 Task: Plan a virtual team-building dance party for the 9th at 9:30 PM.
Action: Mouse moved to (41, 76)
Screenshot: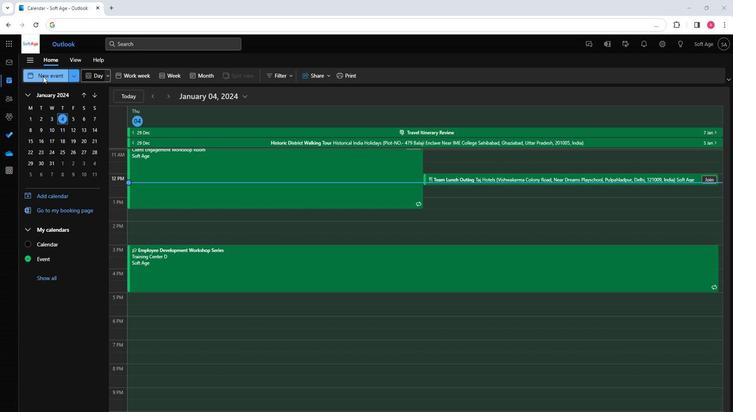 
Action: Mouse pressed left at (41, 76)
Screenshot: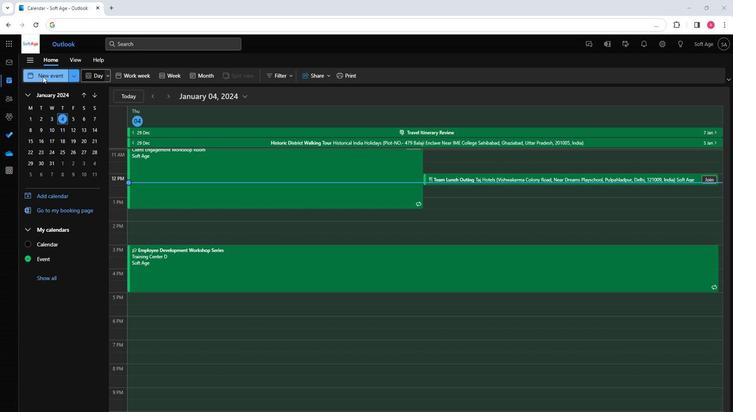 
Action: Mouse moved to (198, 182)
Screenshot: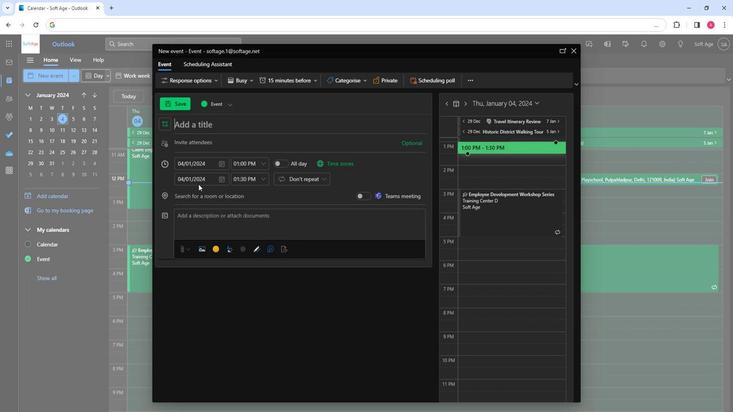 
Action: Key pressed <Key.shift>Virtual<Key.space><Key.shift><Key.shift><Key.shift>Team-building<Key.space><Key.shift>d<Key.backspace><Key.shift>Dance<Key.space><Key.shift>Party
Screenshot: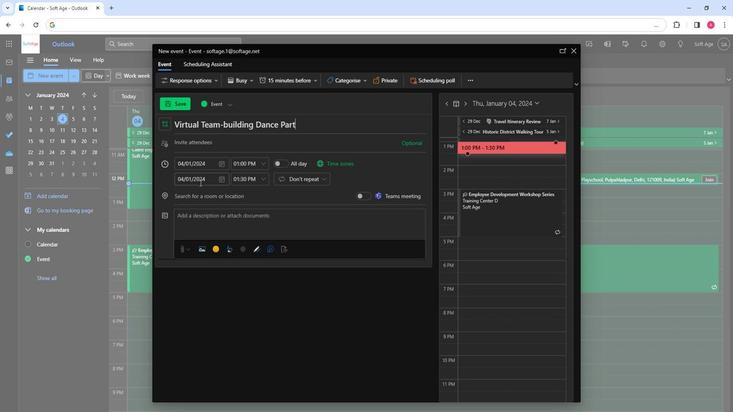 
Action: Mouse moved to (216, 140)
Screenshot: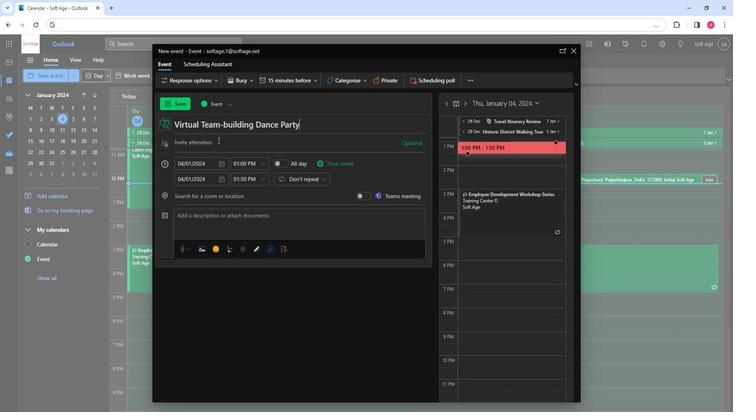 
Action: Mouse pressed left at (216, 140)
Screenshot: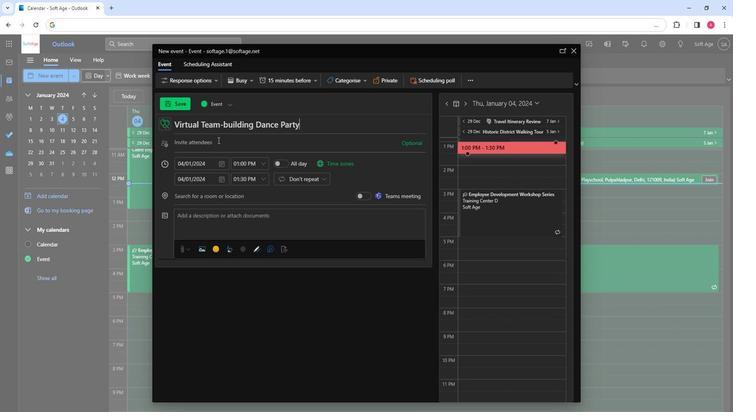 
Action: Key pressed so
Screenshot: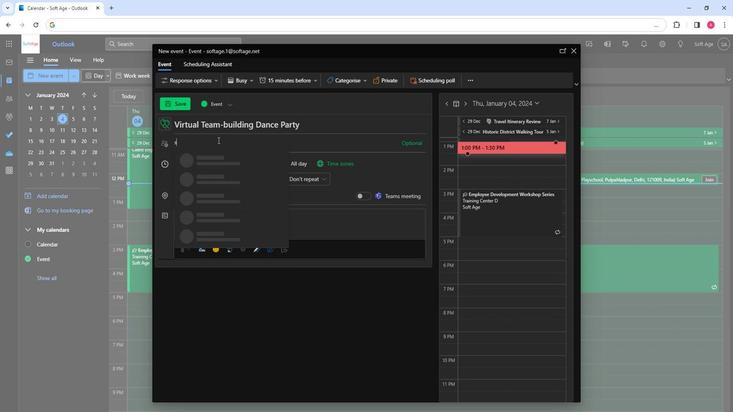
Action: Mouse moved to (210, 163)
Screenshot: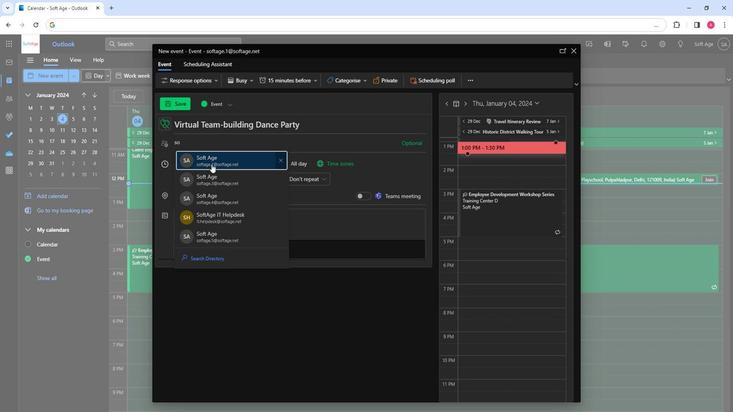 
Action: Mouse pressed left at (210, 163)
Screenshot: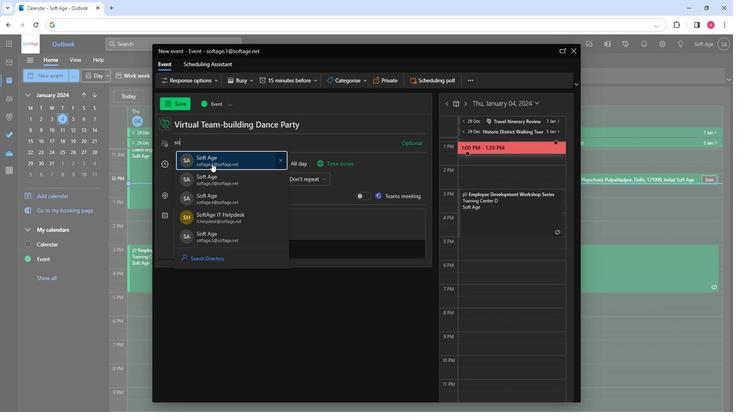 
Action: Key pressed so
Screenshot: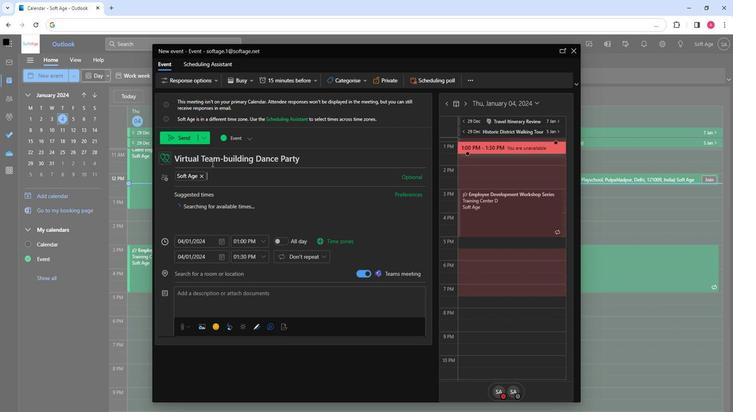 
Action: Mouse moved to (250, 217)
Screenshot: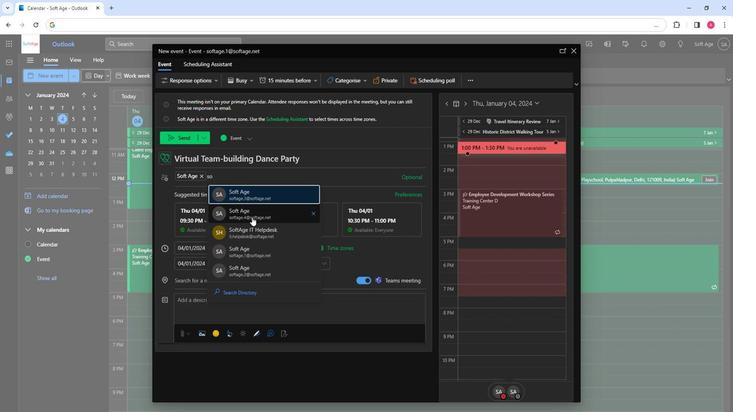 
Action: Mouse pressed left at (250, 217)
Screenshot: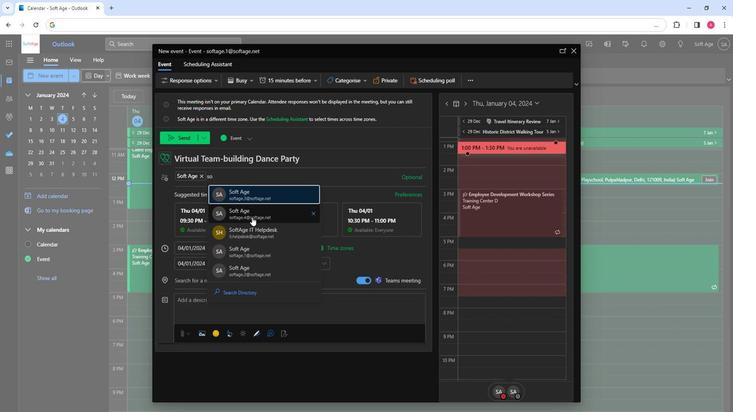 
Action: Key pressed so
Screenshot: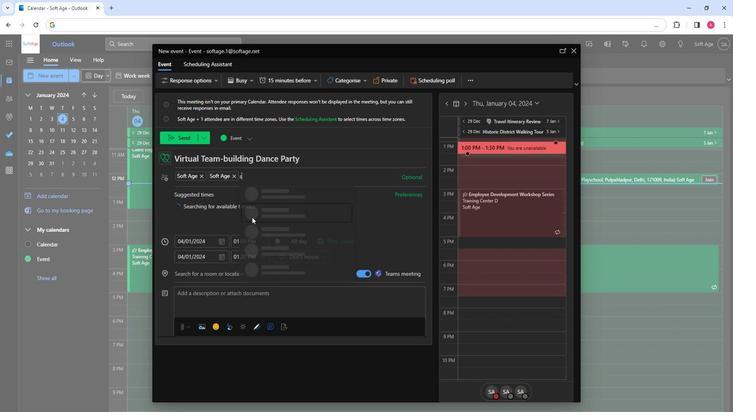 
Action: Mouse moved to (274, 263)
Screenshot: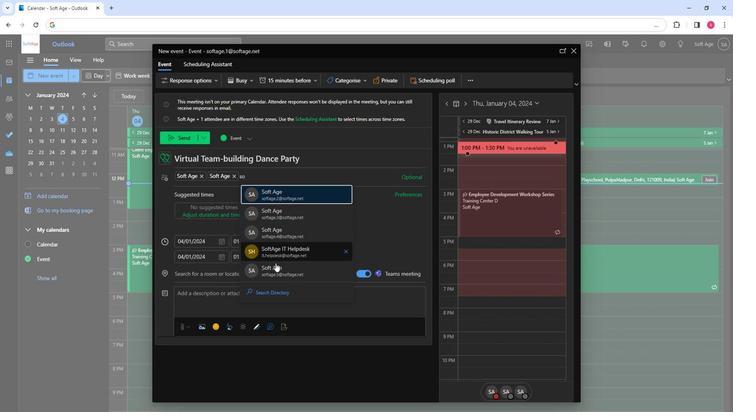 
Action: Mouse pressed left at (274, 263)
Screenshot: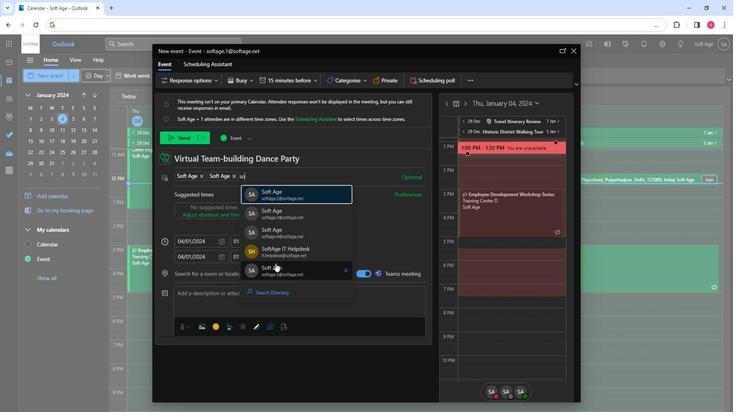 
Action: Mouse moved to (222, 248)
Screenshot: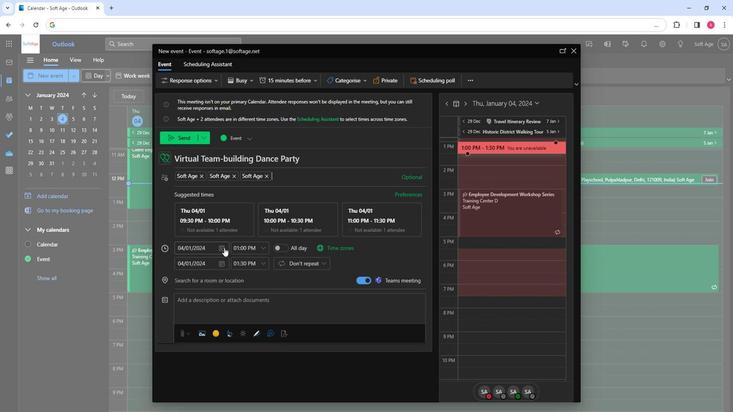 
Action: Mouse pressed left at (222, 248)
Screenshot: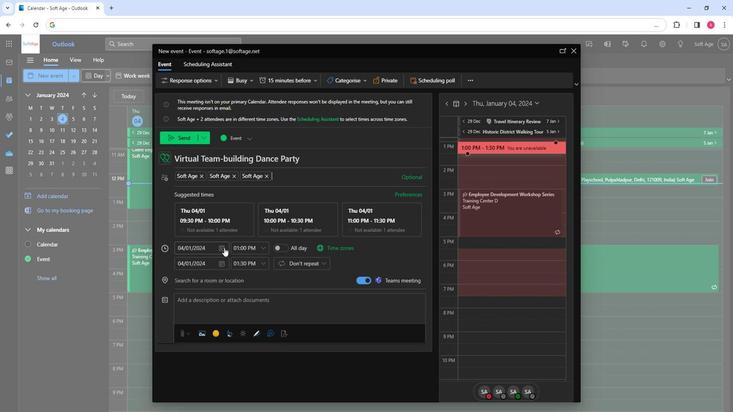 
Action: Mouse moved to (194, 301)
Screenshot: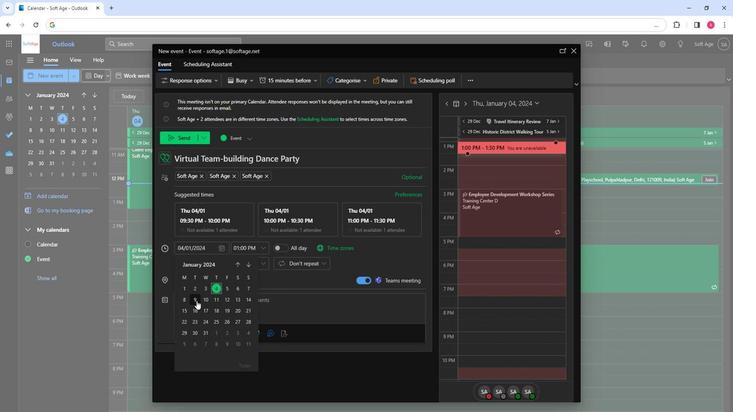 
Action: Mouse pressed left at (194, 301)
Screenshot: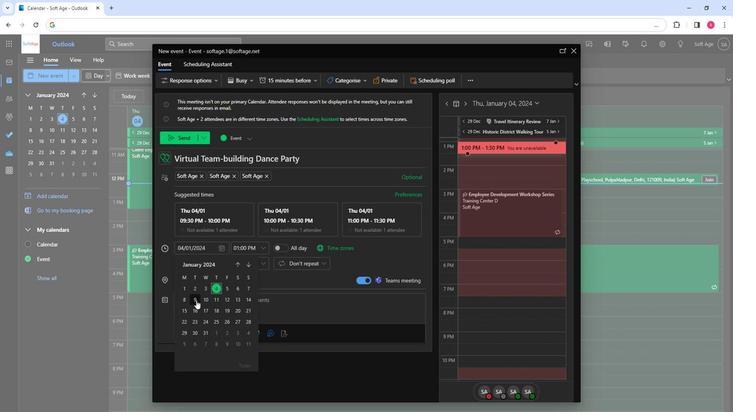 
Action: Mouse moved to (264, 249)
Screenshot: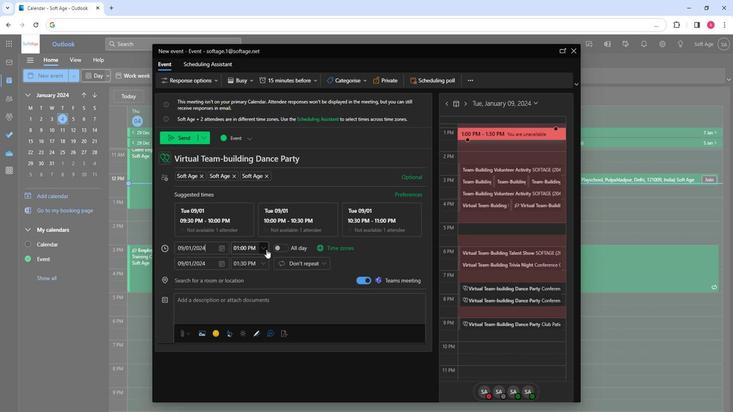 
Action: Mouse pressed left at (264, 249)
Screenshot: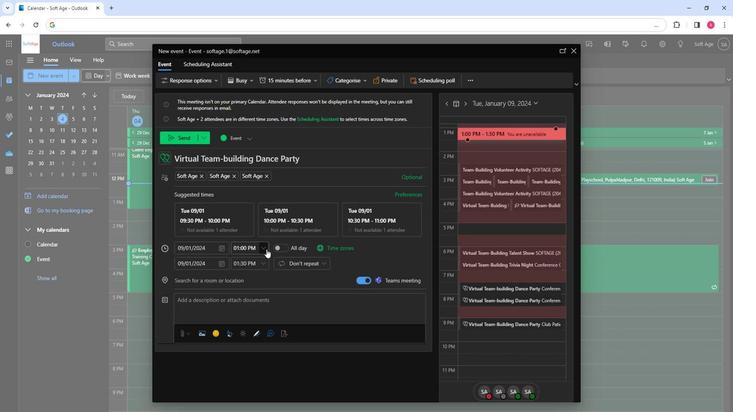 
Action: Mouse moved to (254, 286)
Screenshot: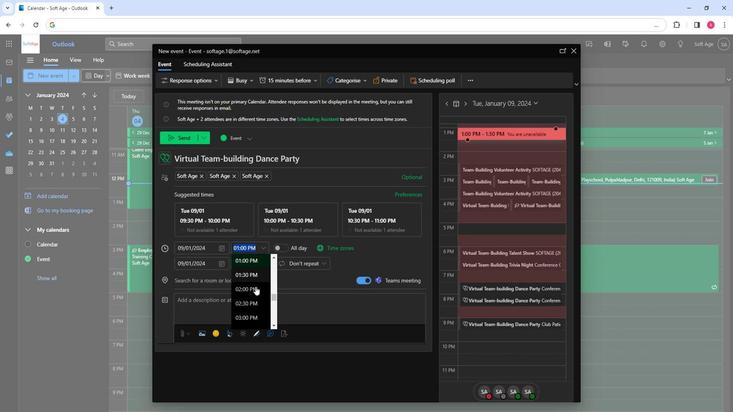 
Action: Mouse scrolled (254, 286) with delta (0, 0)
Screenshot: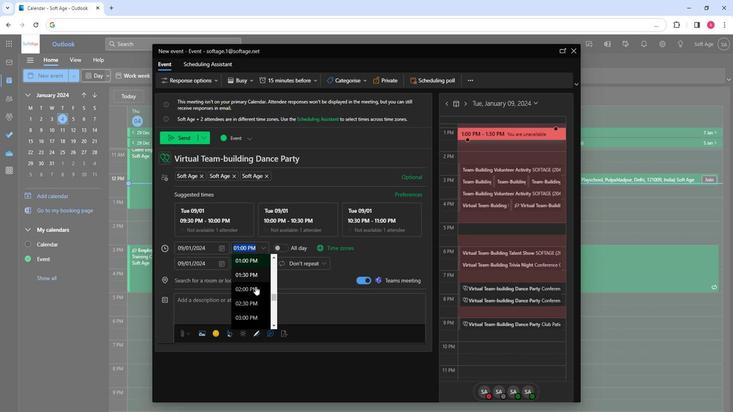 
Action: Mouse scrolled (254, 286) with delta (0, 0)
Screenshot: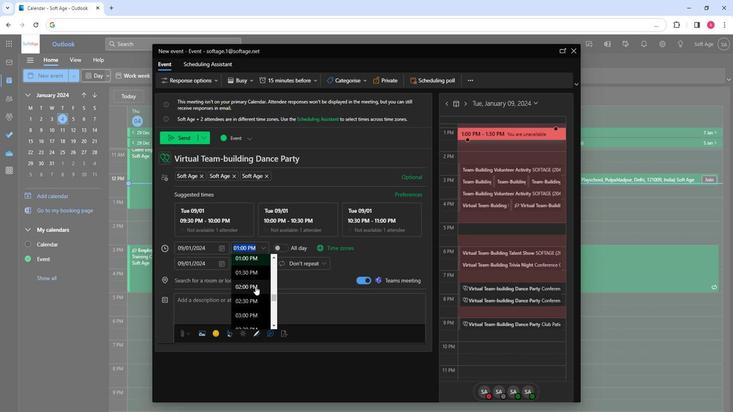 
Action: Mouse moved to (253, 286)
Screenshot: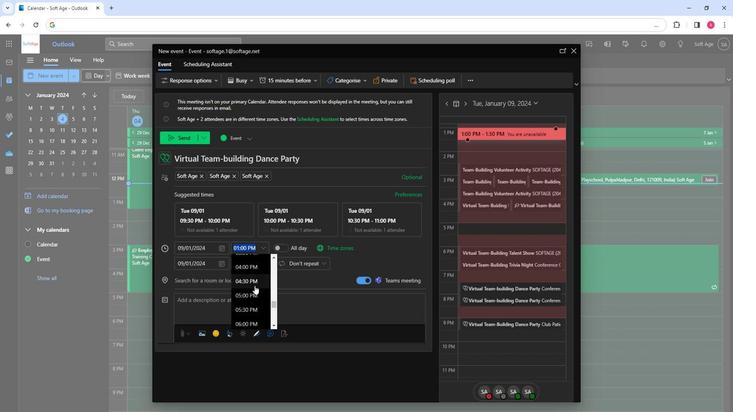 
Action: Mouse scrolled (253, 285) with delta (0, 0)
Screenshot: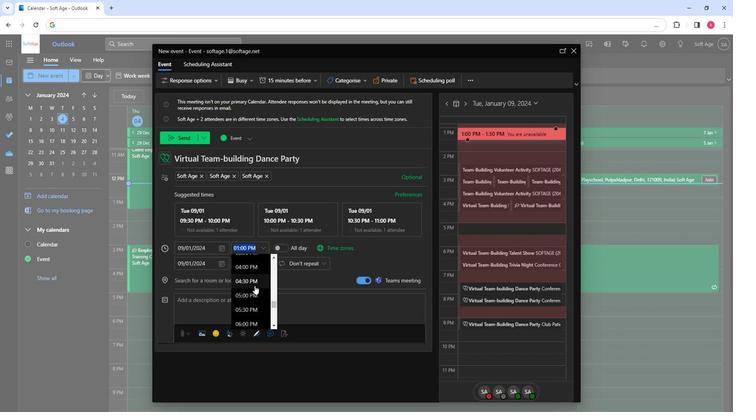 
Action: Mouse scrolled (253, 285) with delta (0, 0)
Screenshot: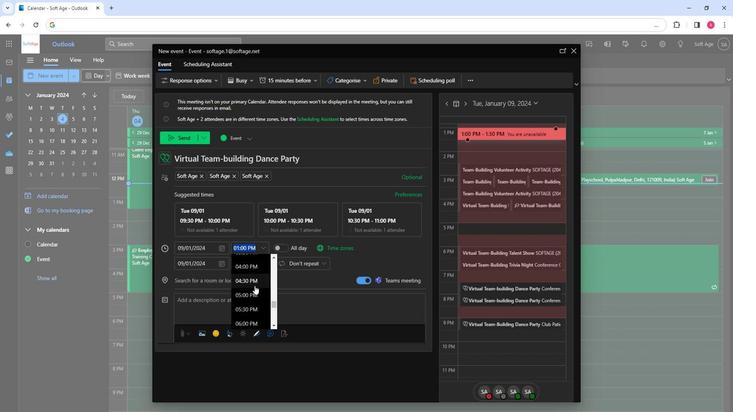 
Action: Mouse scrolled (253, 285) with delta (0, 0)
Screenshot: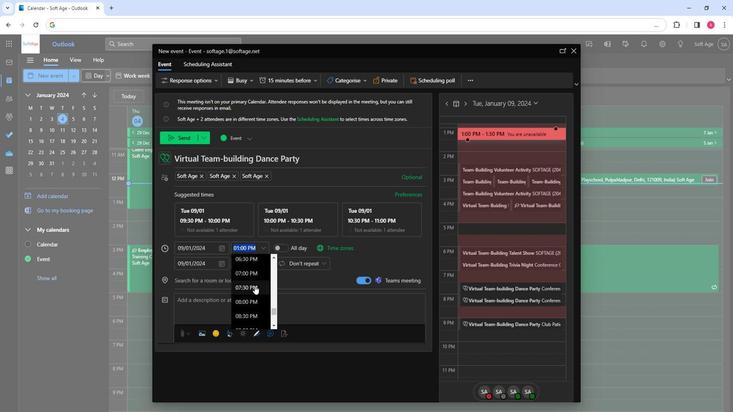 
Action: Mouse moved to (252, 285)
Screenshot: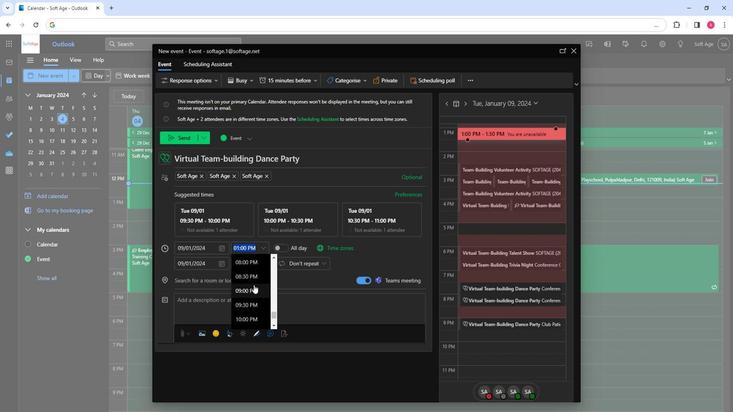 
Action: Mouse scrolled (252, 285) with delta (0, 0)
Screenshot: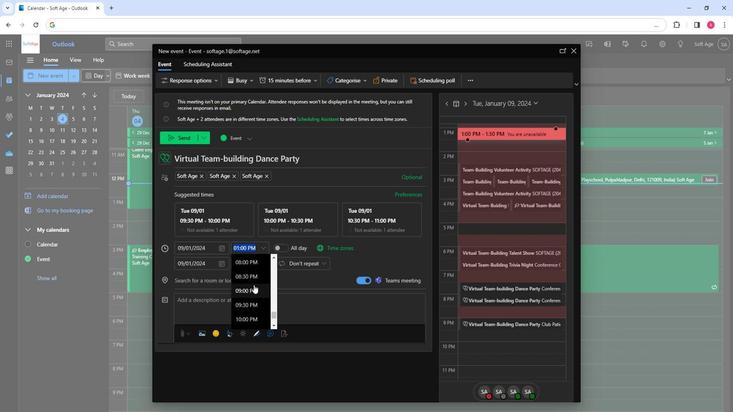 
Action: Mouse moved to (250, 284)
Screenshot: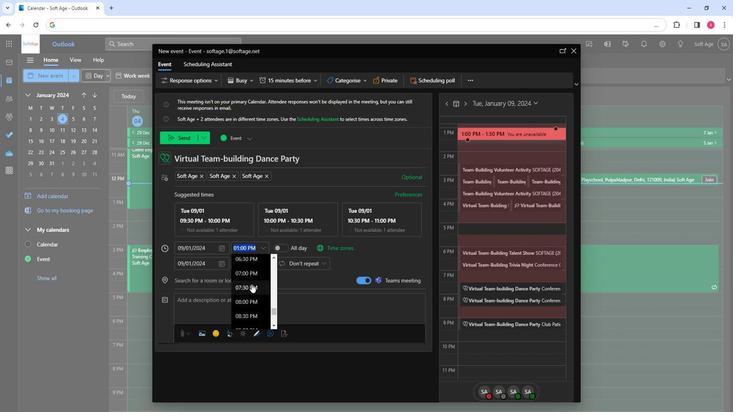 
Action: Mouse scrolled (250, 284) with delta (0, 0)
Screenshot: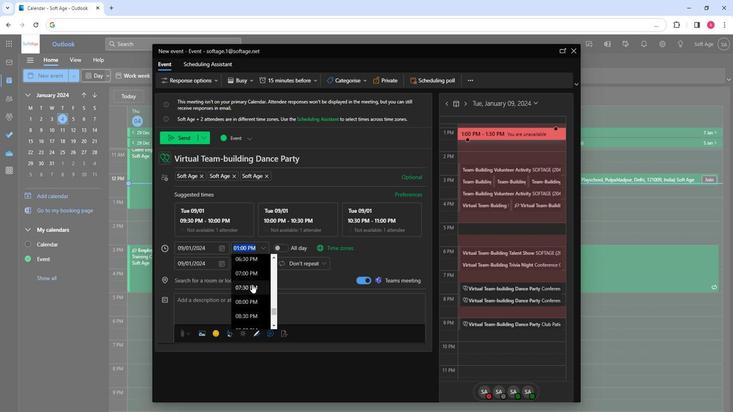 
Action: Mouse scrolled (250, 284) with delta (0, 0)
Screenshot: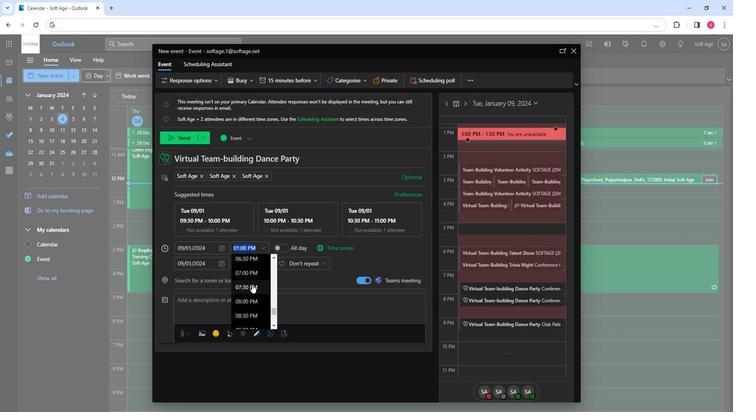 
Action: Mouse scrolled (250, 284) with delta (0, 0)
Screenshot: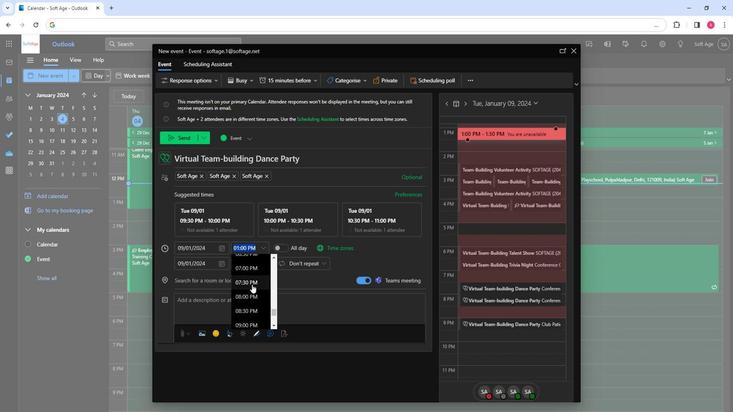 
Action: Mouse moved to (241, 266)
Screenshot: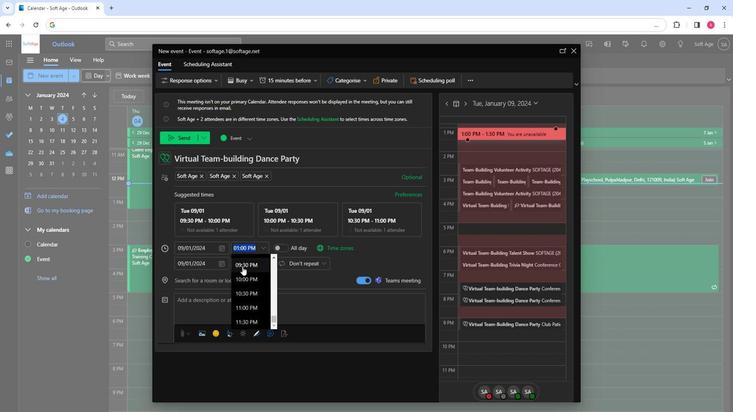 
Action: Mouse pressed left at (241, 266)
Screenshot: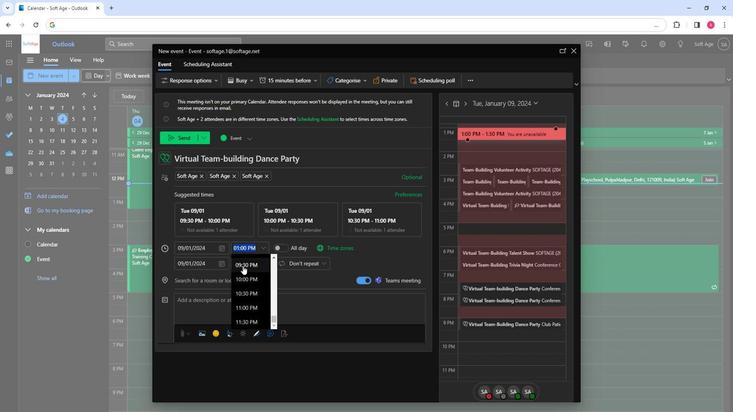 
Action: Mouse moved to (206, 280)
Screenshot: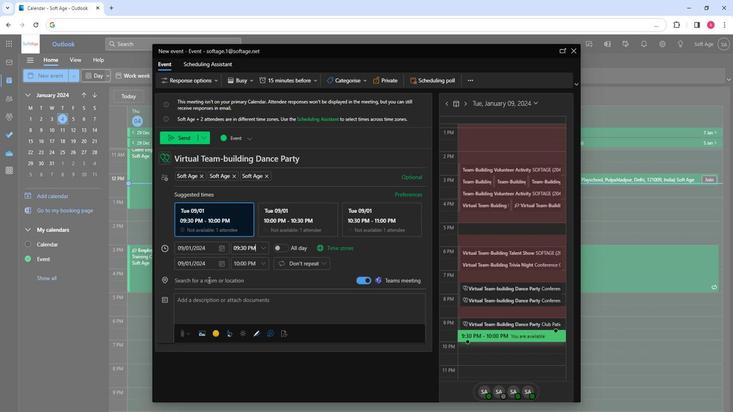 
Action: Mouse pressed left at (206, 280)
Screenshot: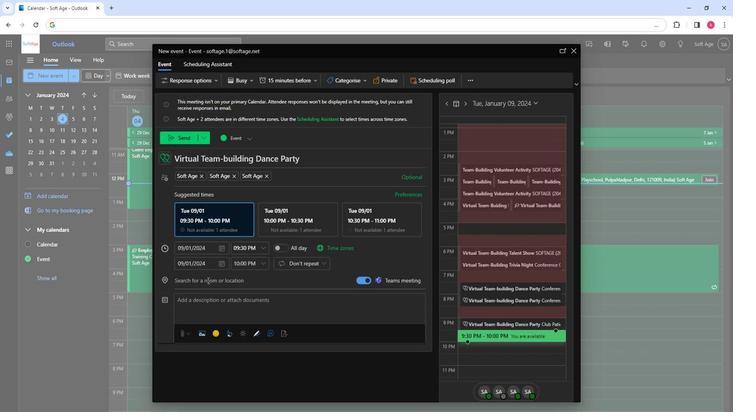 
Action: Key pressed so
Screenshot: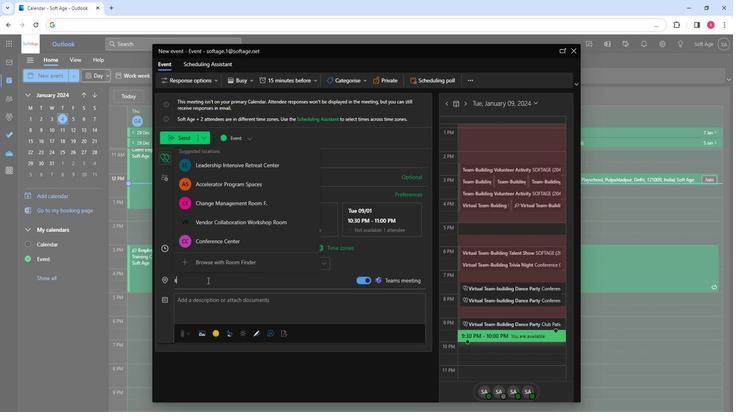
Action: Mouse moved to (238, 240)
Screenshot: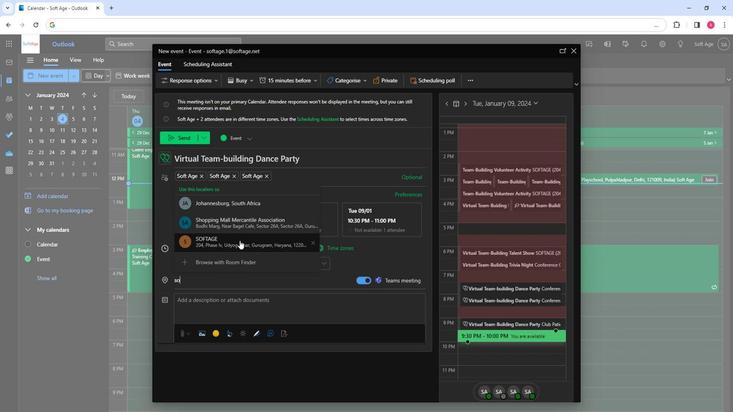 
Action: Mouse pressed left at (238, 240)
Screenshot: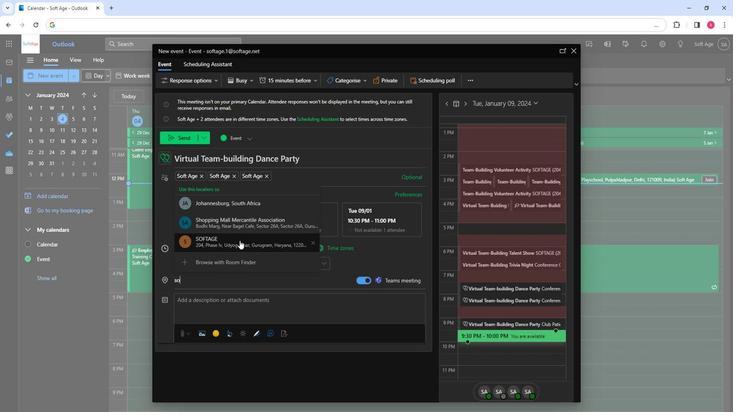 
Action: Mouse moved to (217, 304)
Screenshot: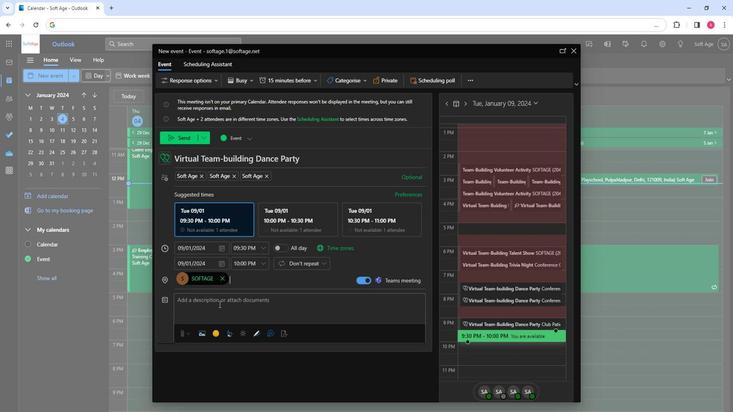 
Action: Mouse pressed left at (217, 304)
Screenshot: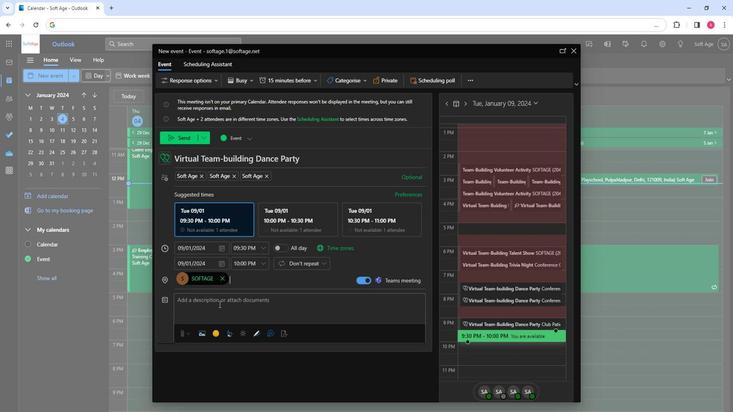 
Action: Key pressed <Key.shift><Key.shift><Key.shift><Key.shift><Key.shift><Key.shift><Key.shift><Key.shift><Key.shift><Key.shift><Key.shift><Key.shift><Key.shift>Ignite<Key.space>team<Key.space>spirit<Key.space>and<Key.space>energize<Key.space>your<Key.space>virtual<Key.space>space<Key.space>with<Key.space>a<Key.space>lively<Key.space>team-building<Key.space>dance<Key.space>party.<Key.space><Key.shift>Groove<Key.space>to<Key.space>the<Key.space>beats,<Key.space>foster<Key.space>connection,<Key.space>and<Key.space>celebrate<Key.space>unity<Key.space>in<Key.space>a<Key.space>fun<Key.space>and<Key.space>interactive<Key.space>online<Key.space>setting.
Screenshot: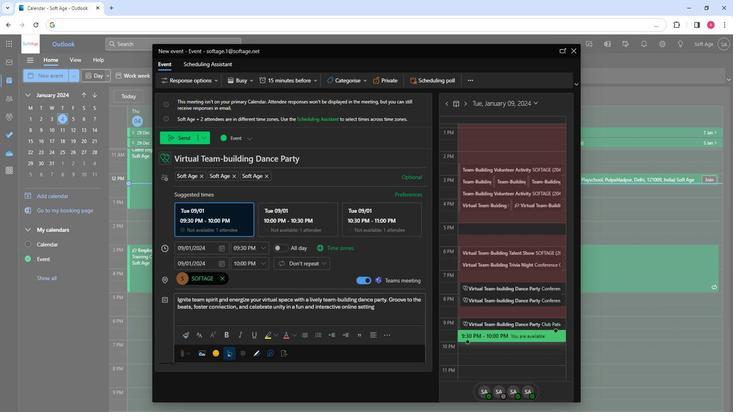 
Action: Mouse moved to (264, 314)
Screenshot: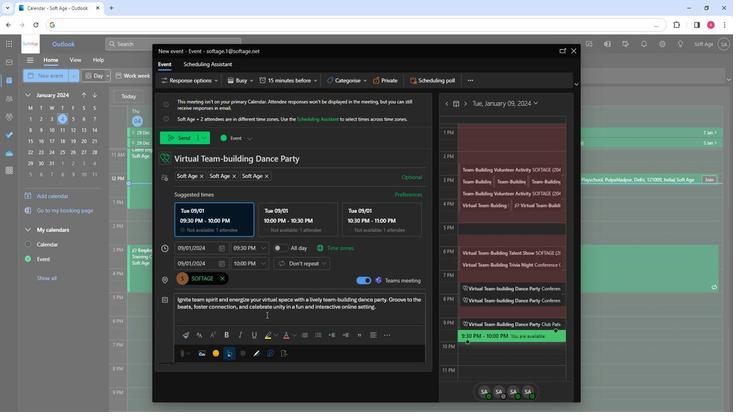 
Action: Mouse pressed left at (264, 314)
Screenshot: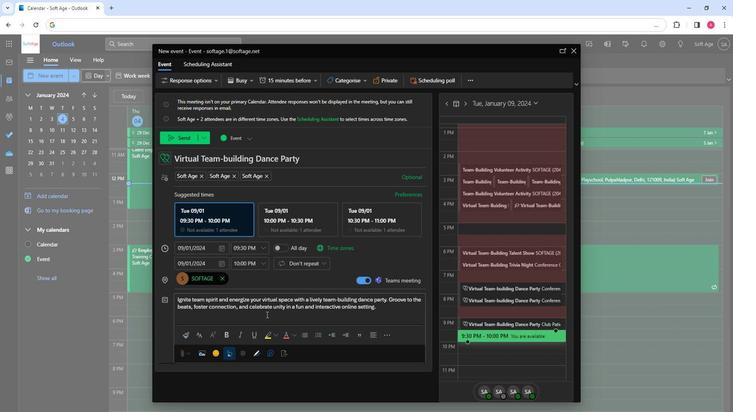 
Action: Mouse pressed left at (264, 314)
Screenshot: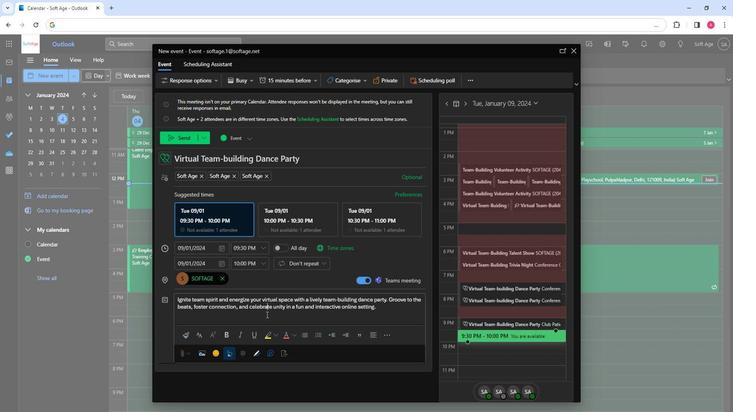 
Action: Mouse pressed left at (264, 314)
Screenshot: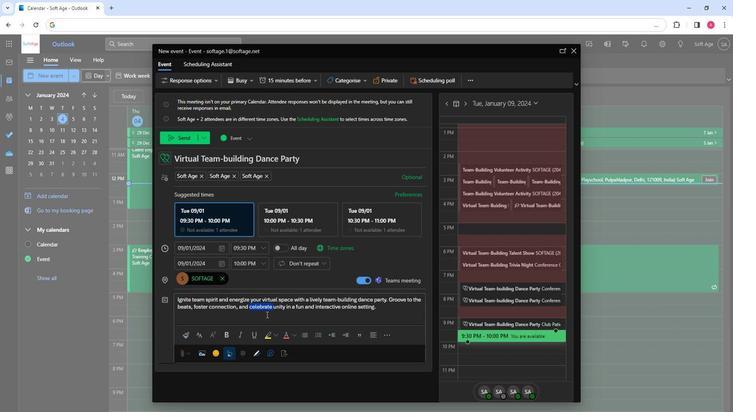 
Action: Mouse pressed left at (264, 314)
Screenshot: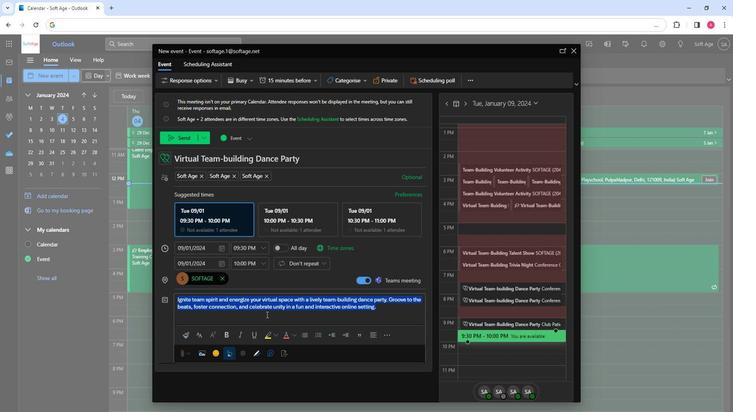 
Action: Mouse moved to (202, 337)
Screenshot: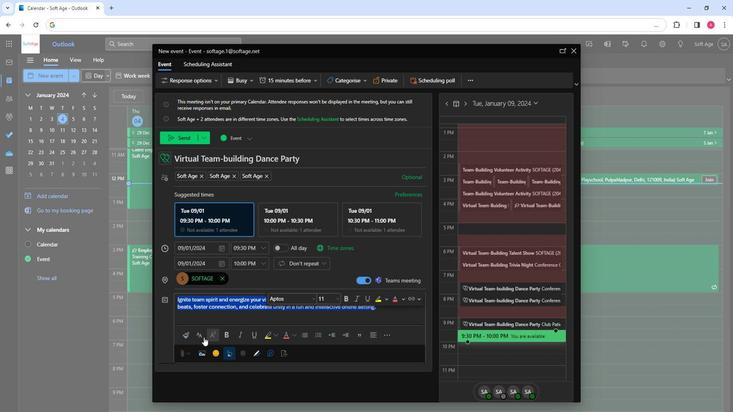 
Action: Mouse pressed left at (202, 337)
Screenshot: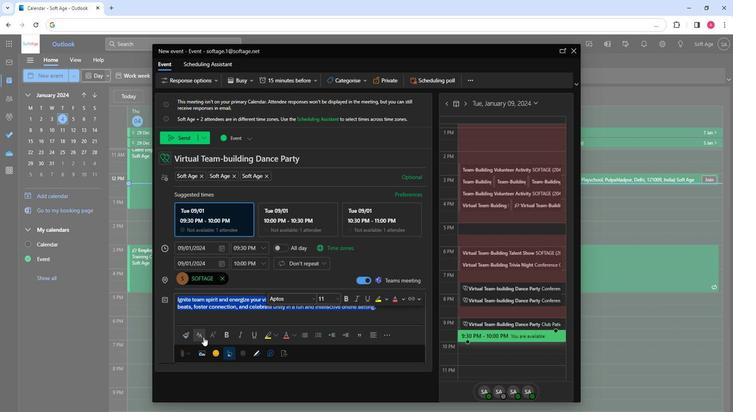 
Action: Mouse moved to (235, 241)
Screenshot: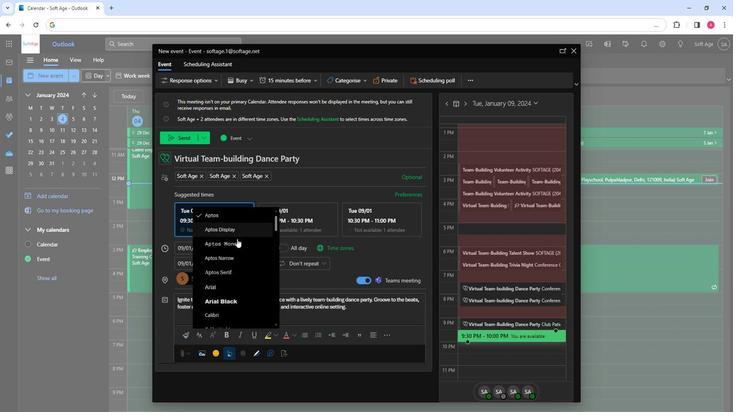 
Action: Mouse scrolled (235, 241) with delta (0, 0)
Screenshot: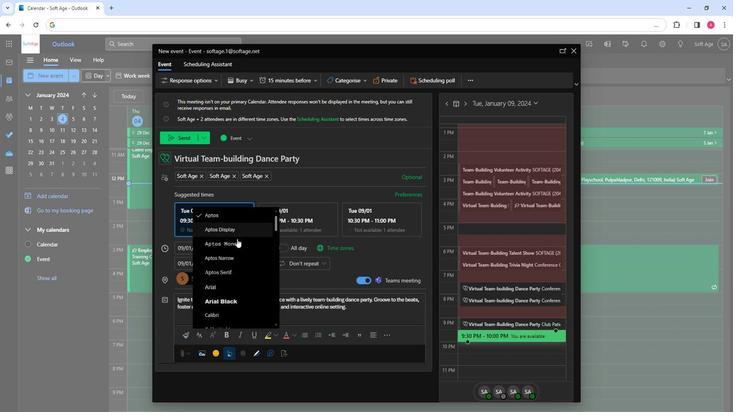 
Action: Mouse moved to (235, 245)
Screenshot: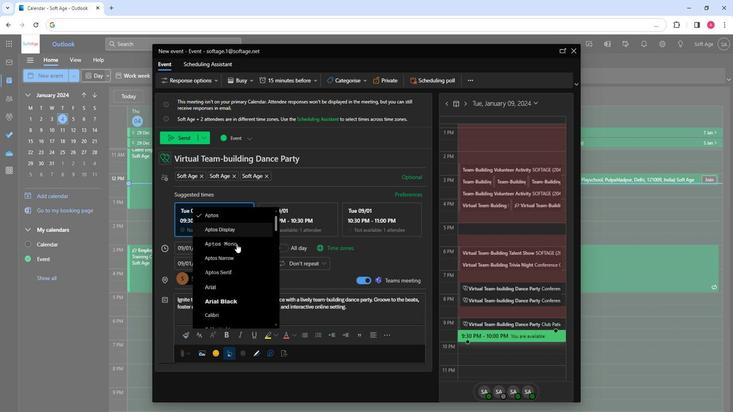 
Action: Mouse scrolled (235, 244) with delta (0, 0)
Screenshot: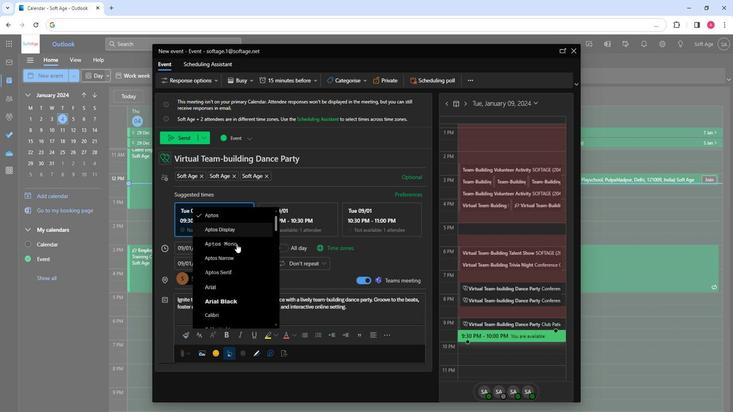 
Action: Mouse scrolled (235, 244) with delta (0, 0)
Screenshot: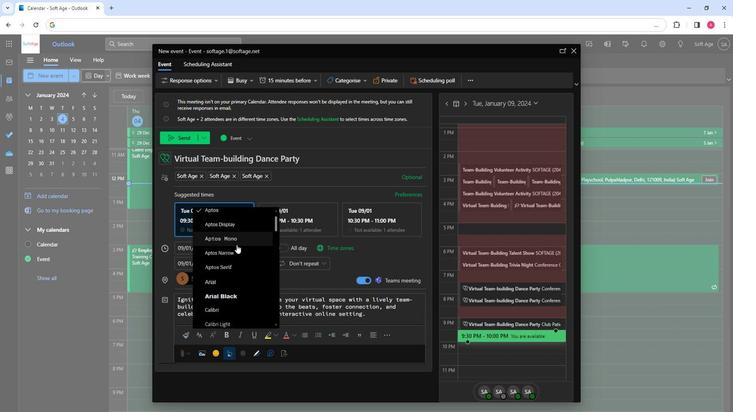
Action: Mouse moved to (207, 270)
Screenshot: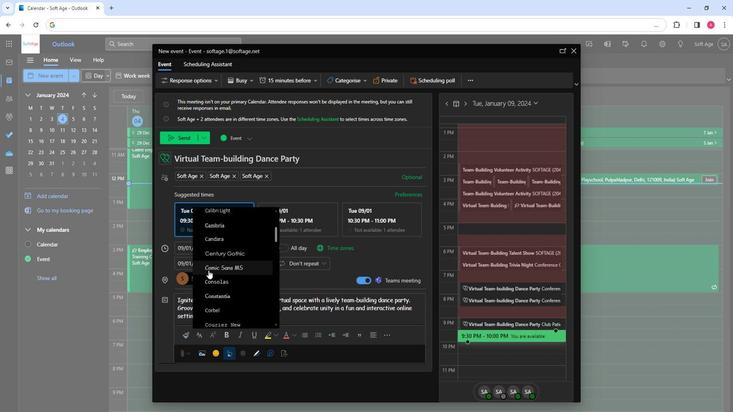 
Action: Mouse pressed left at (207, 270)
Screenshot: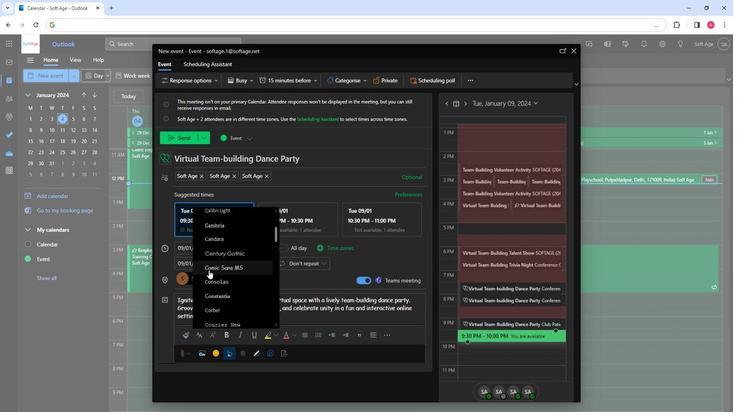 
Action: Mouse moved to (235, 334)
Screenshot: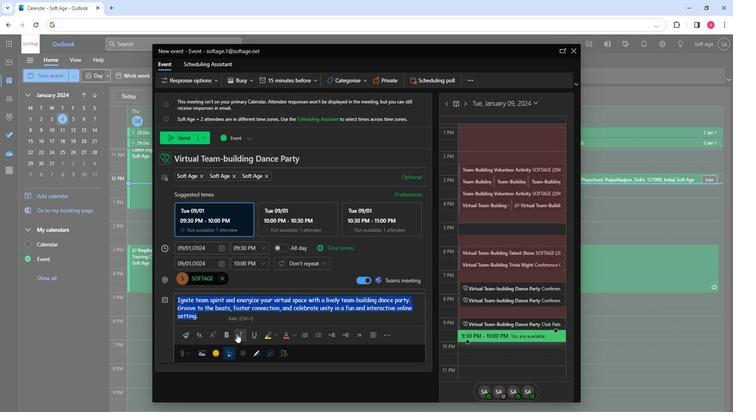 
Action: Mouse pressed left at (235, 334)
Screenshot: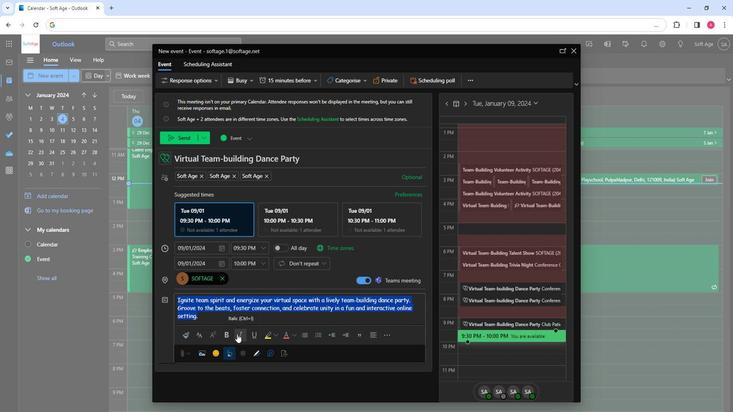
Action: Mouse moved to (346, 335)
Screenshot: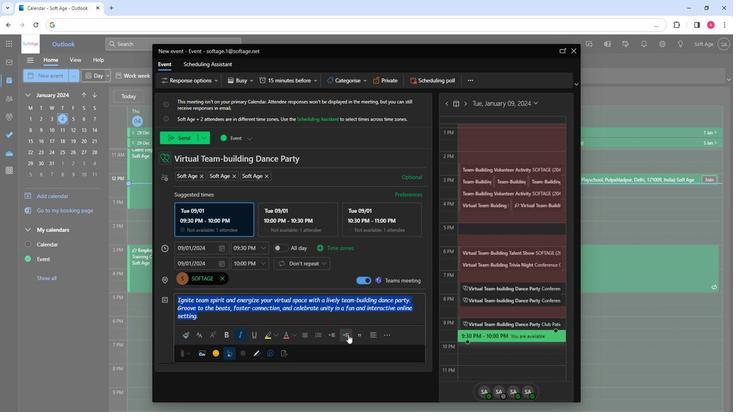 
Action: Mouse pressed left at (346, 335)
Screenshot: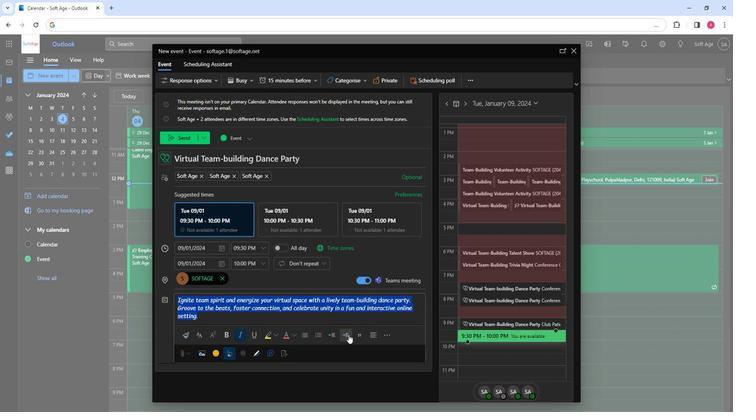 
Action: Mouse moved to (282, 318)
Screenshot: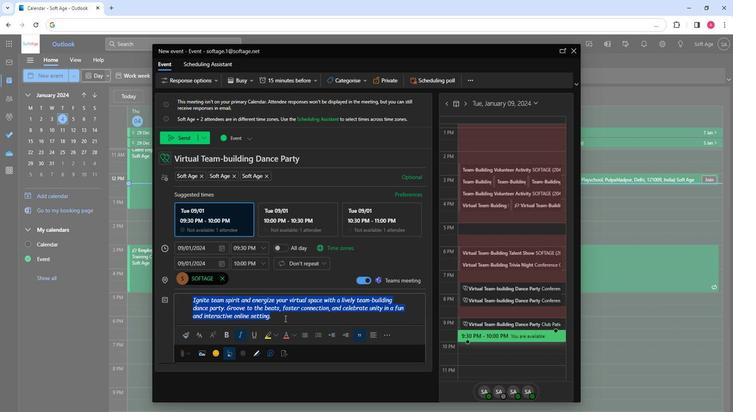 
Action: Mouse pressed left at (282, 318)
Screenshot: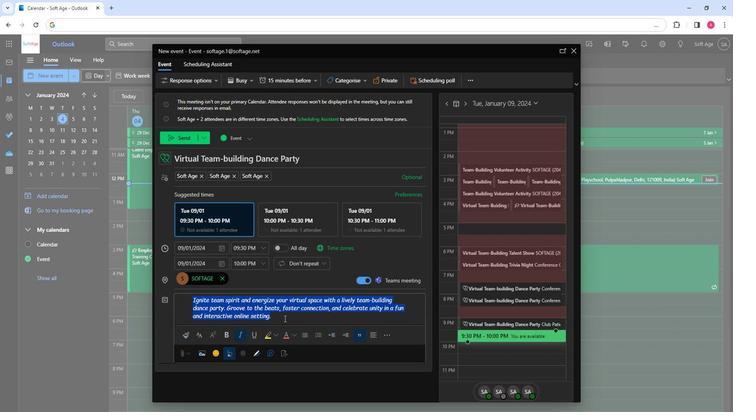 
Action: Mouse moved to (277, 316)
Screenshot: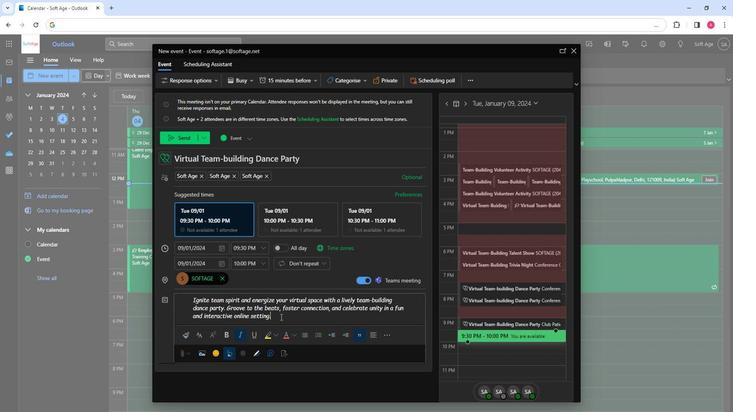 
Action: Mouse pressed left at (277, 316)
Screenshot: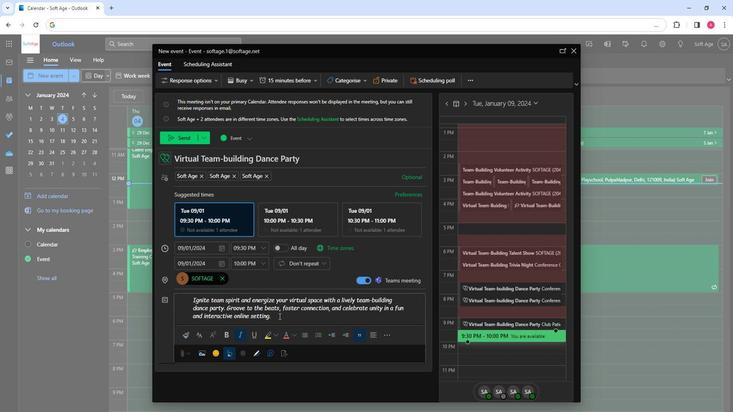 
Action: Mouse pressed left at (277, 316)
Screenshot: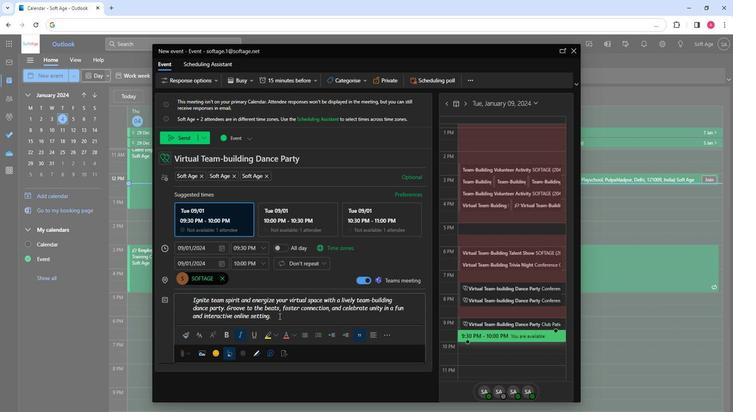
Action: Mouse pressed left at (277, 316)
Screenshot: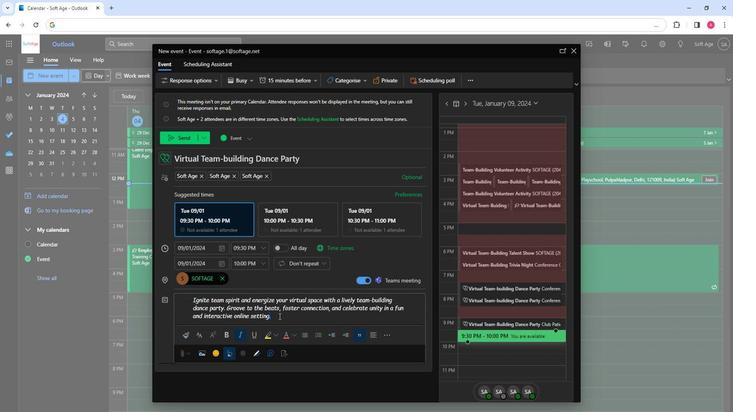 
Action: Mouse moved to (291, 337)
Screenshot: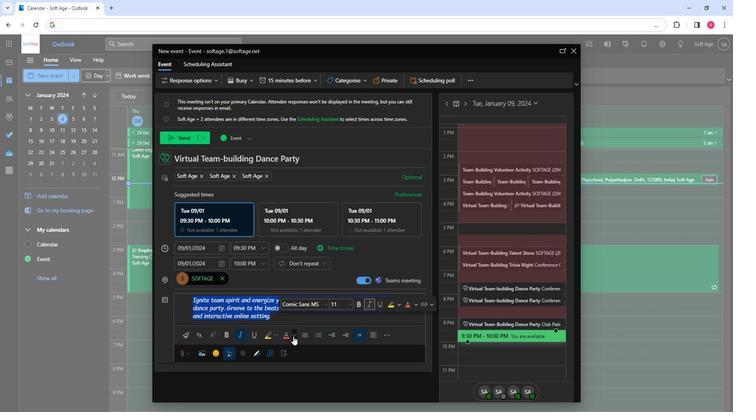 
Action: Mouse pressed left at (291, 337)
Screenshot: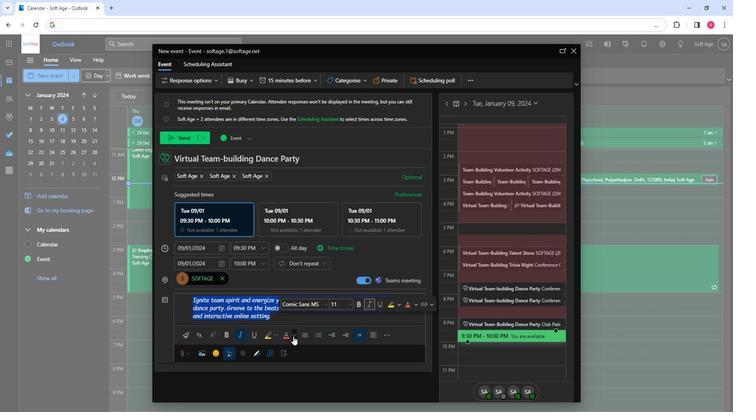 
Action: Mouse moved to (309, 290)
Screenshot: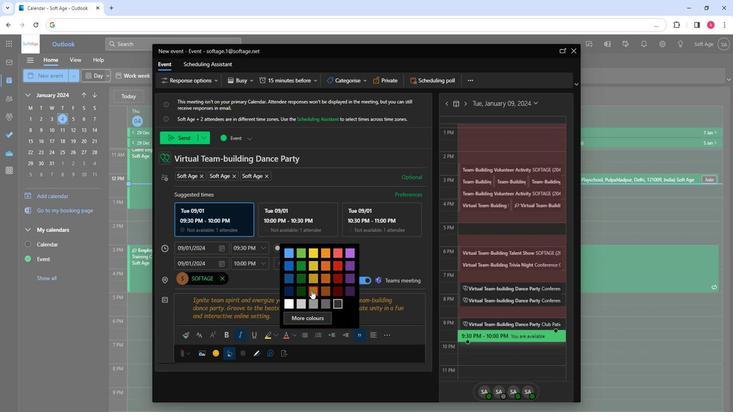 
Action: Mouse pressed left at (309, 290)
Screenshot: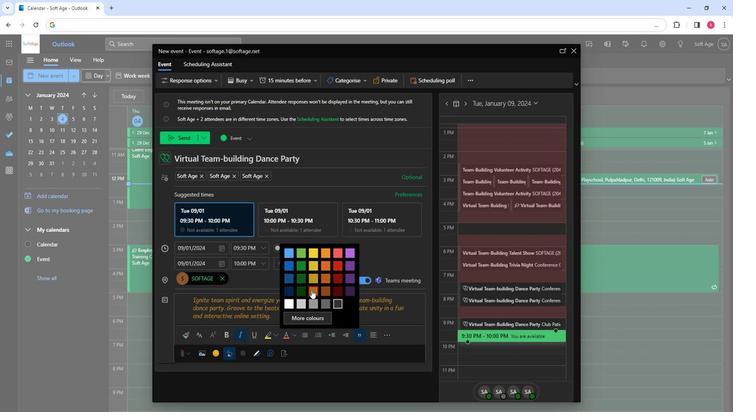 
Action: Mouse moved to (291, 314)
Screenshot: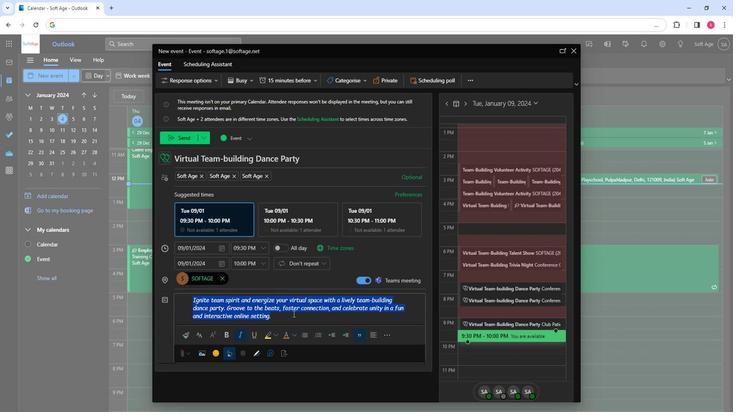 
Action: Mouse pressed left at (291, 314)
Screenshot: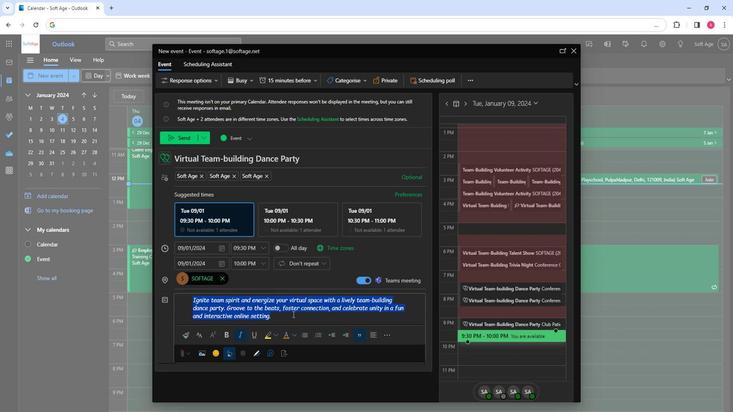 
Action: Mouse moved to (189, 141)
Screenshot: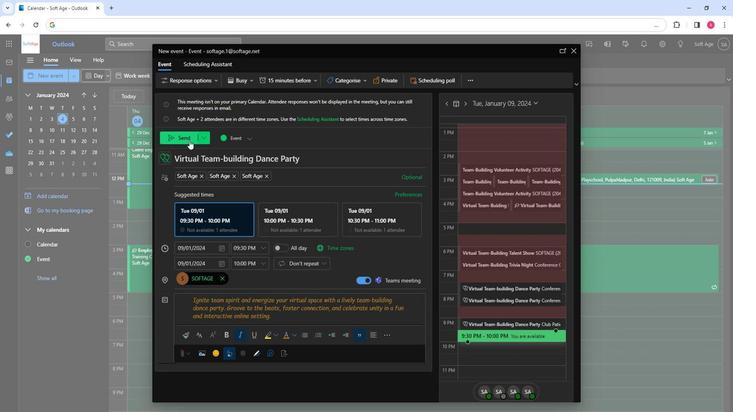 
Action: Mouse pressed left at (189, 141)
Screenshot: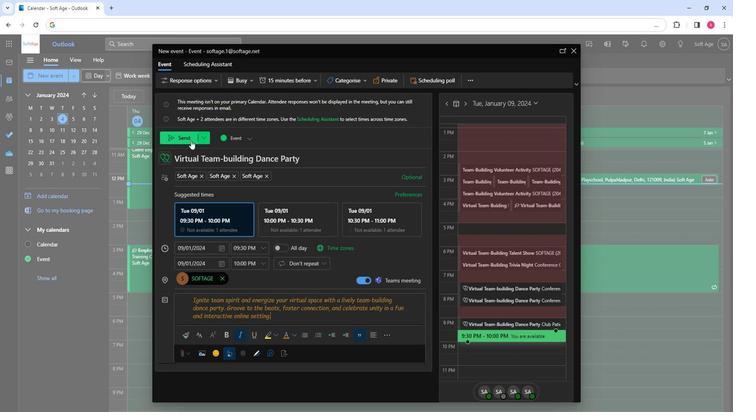 
Action: Mouse moved to (327, 369)
Screenshot: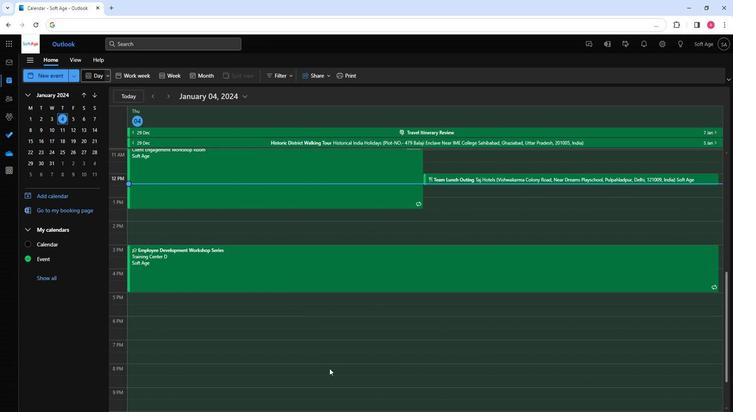 
